 Task: Select Associate With student at Stoa.
Action: Mouse moved to (653, 64)
Screenshot: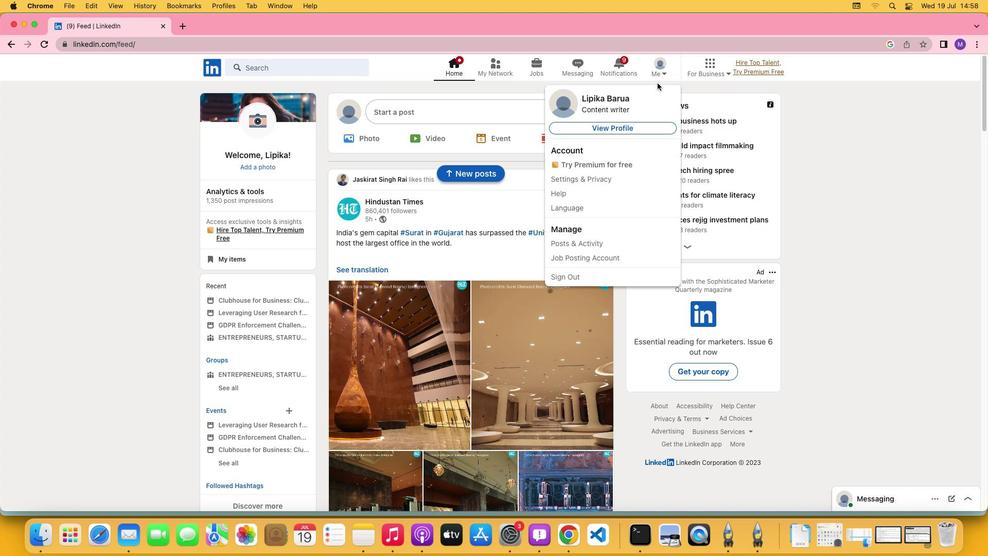 
Action: Mouse pressed left at (653, 64)
Screenshot: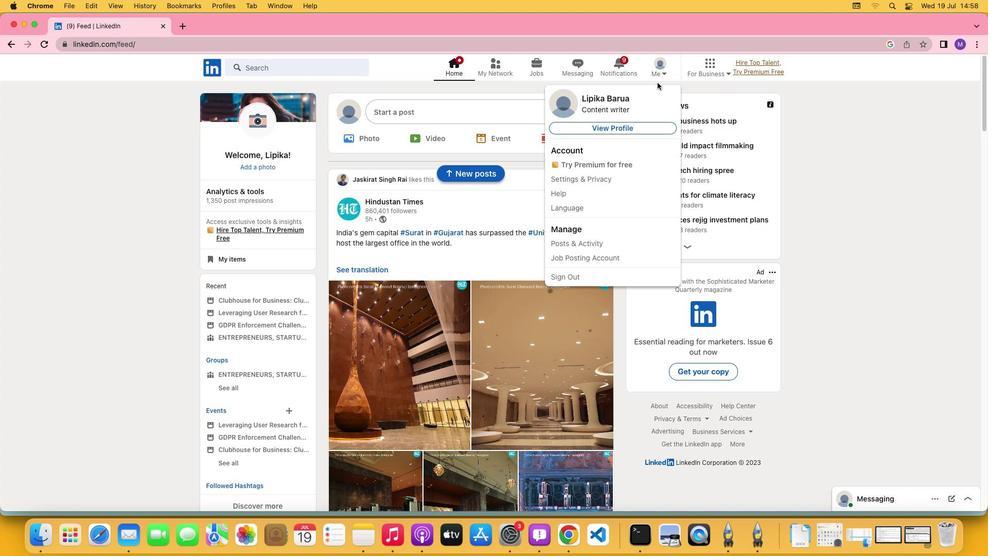 
Action: Mouse moved to (644, 126)
Screenshot: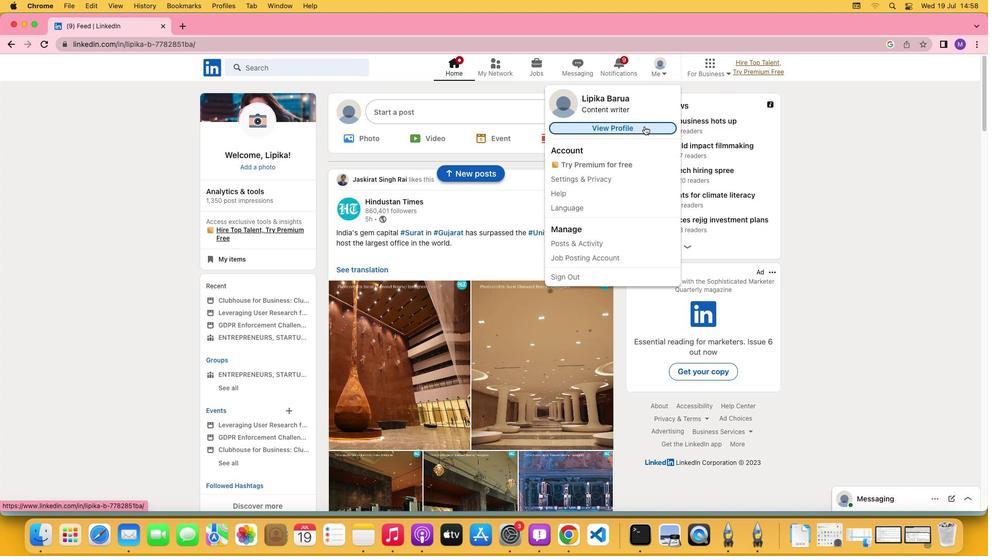 
Action: Mouse pressed left at (644, 126)
Screenshot: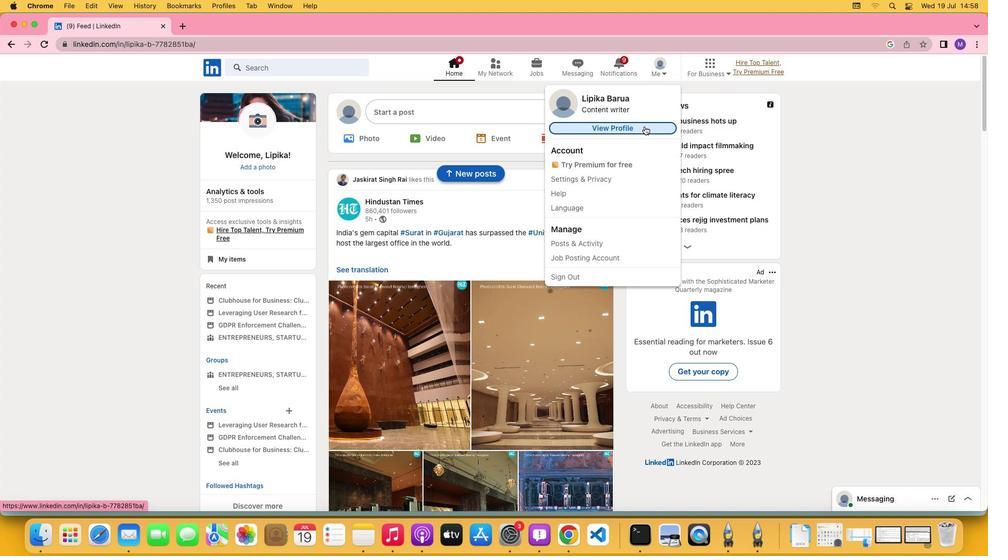 
Action: Mouse moved to (335, 333)
Screenshot: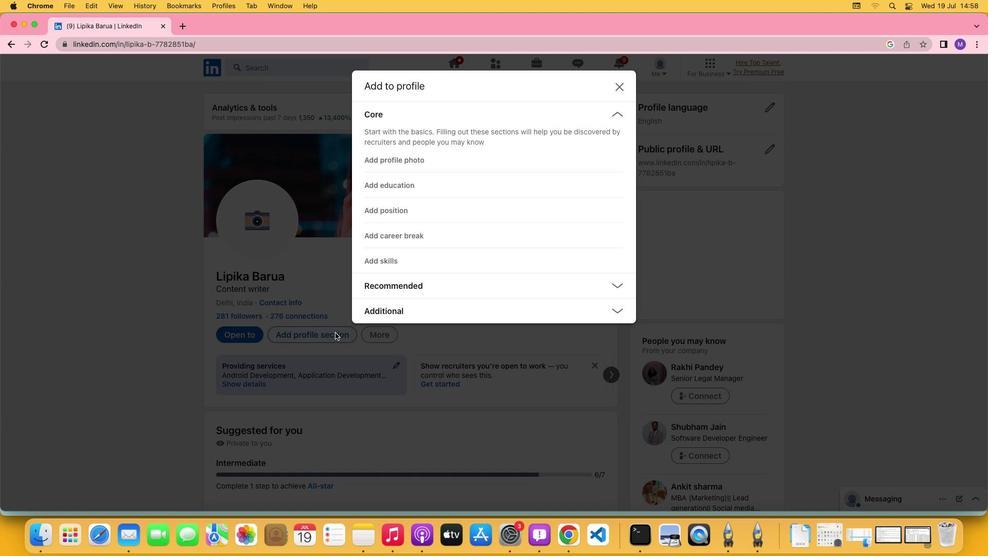 
Action: Mouse pressed left at (335, 333)
Screenshot: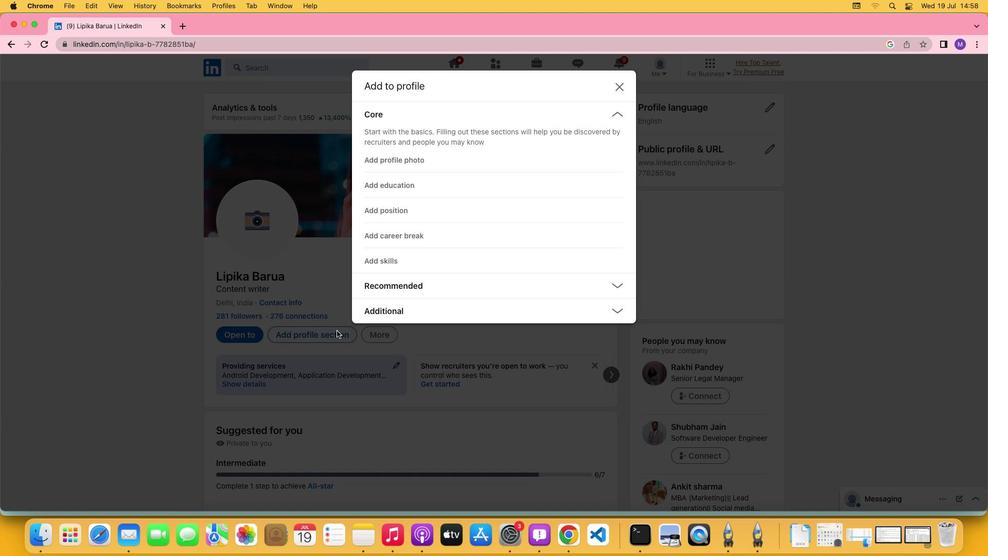 
Action: Mouse moved to (389, 305)
Screenshot: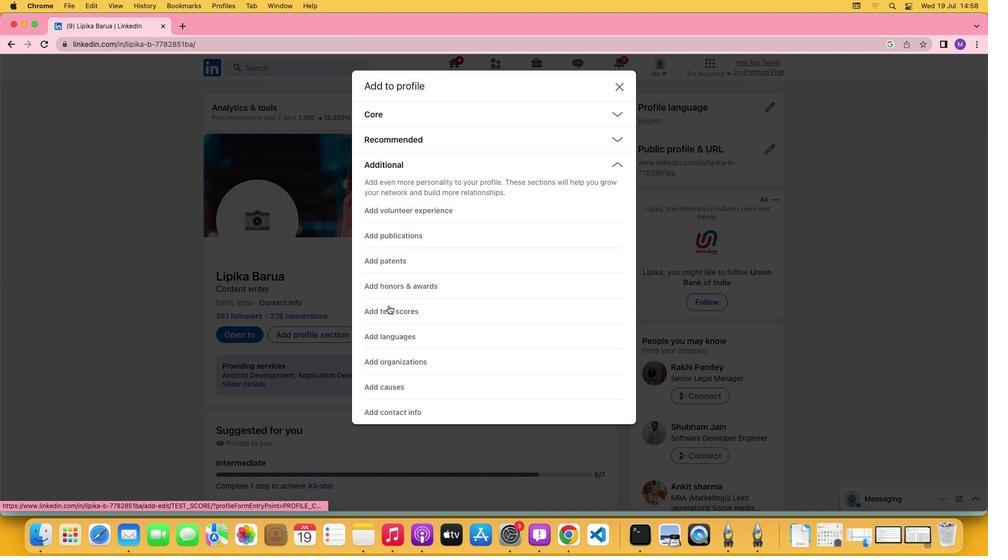 
Action: Mouse pressed left at (389, 305)
Screenshot: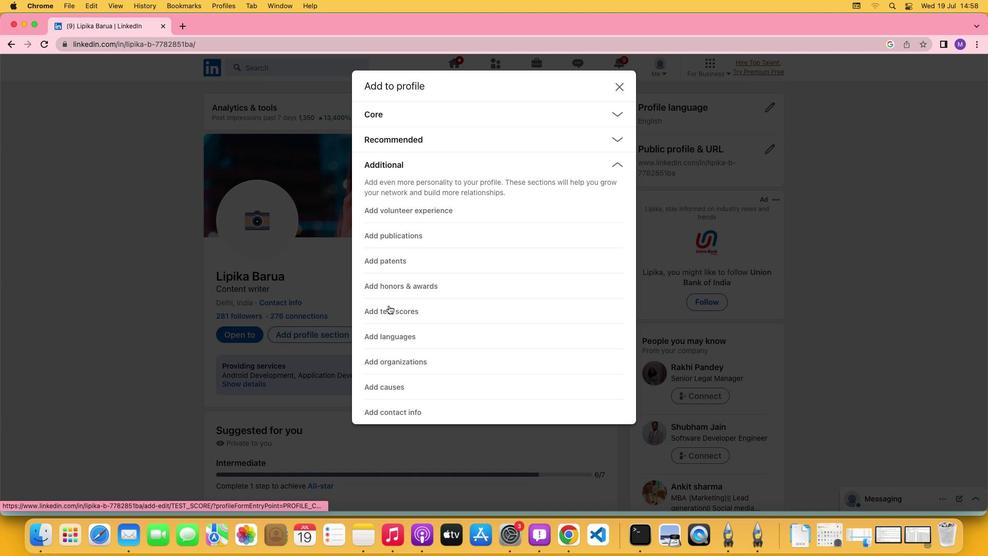 
Action: Mouse moved to (393, 360)
Screenshot: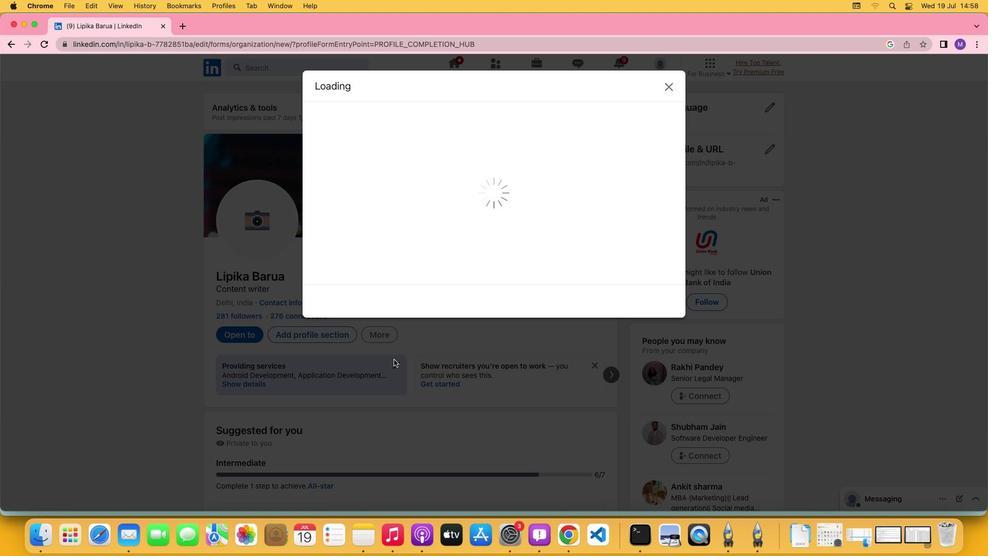 
Action: Mouse pressed left at (393, 360)
Screenshot: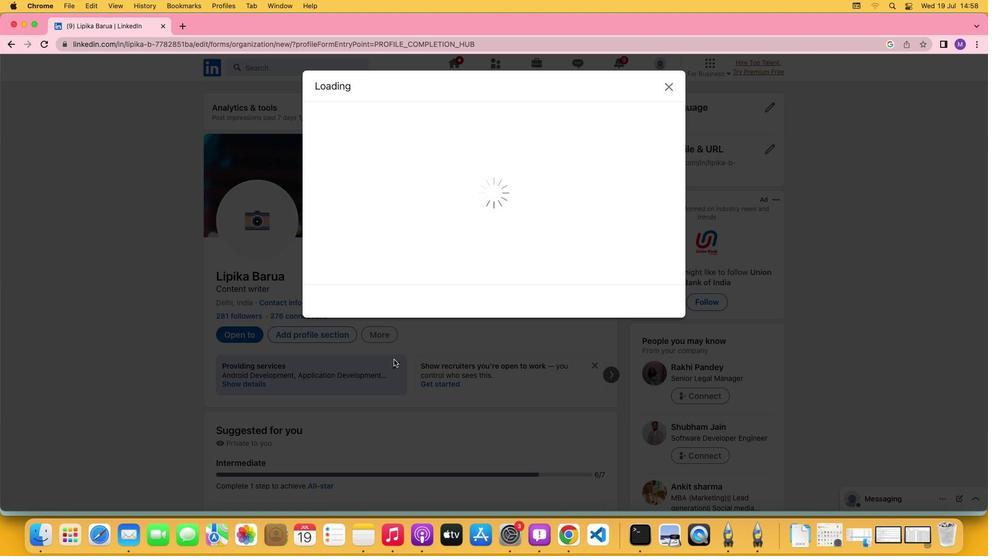 
Action: Mouse moved to (661, 228)
Screenshot: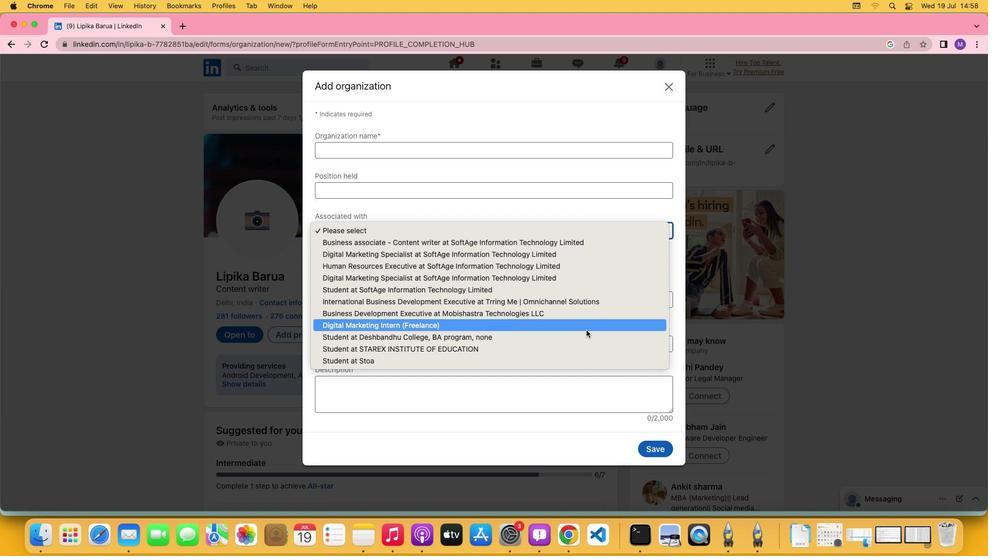 
Action: Mouse pressed left at (661, 228)
Screenshot: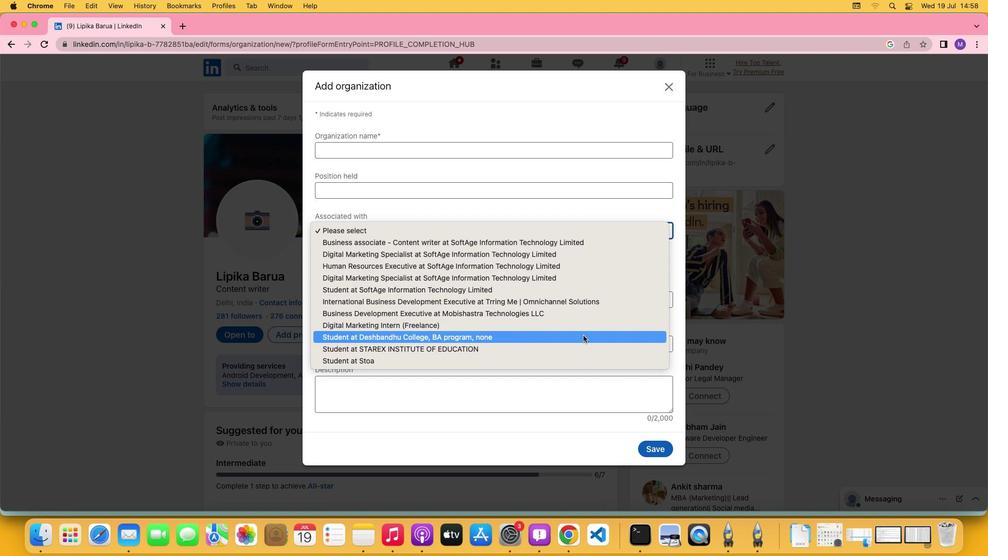 
Action: Mouse moved to (576, 357)
Screenshot: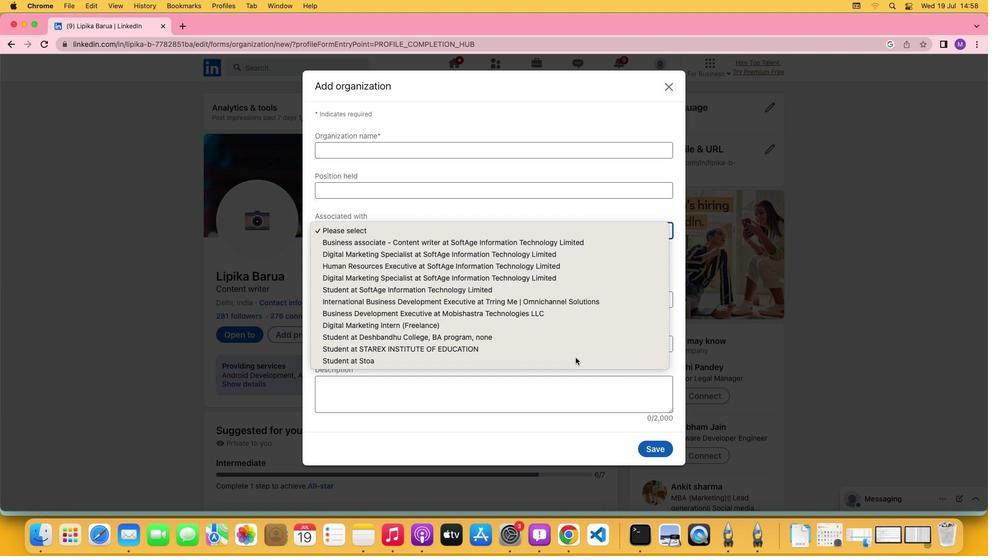 
Action: Mouse pressed left at (576, 357)
Screenshot: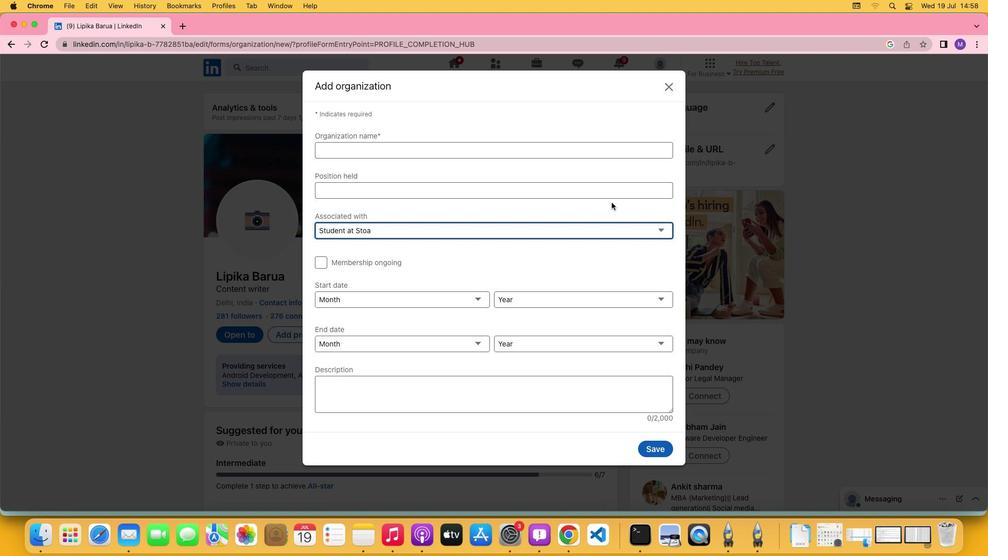 
Action: Mouse moved to (611, 206)
Screenshot: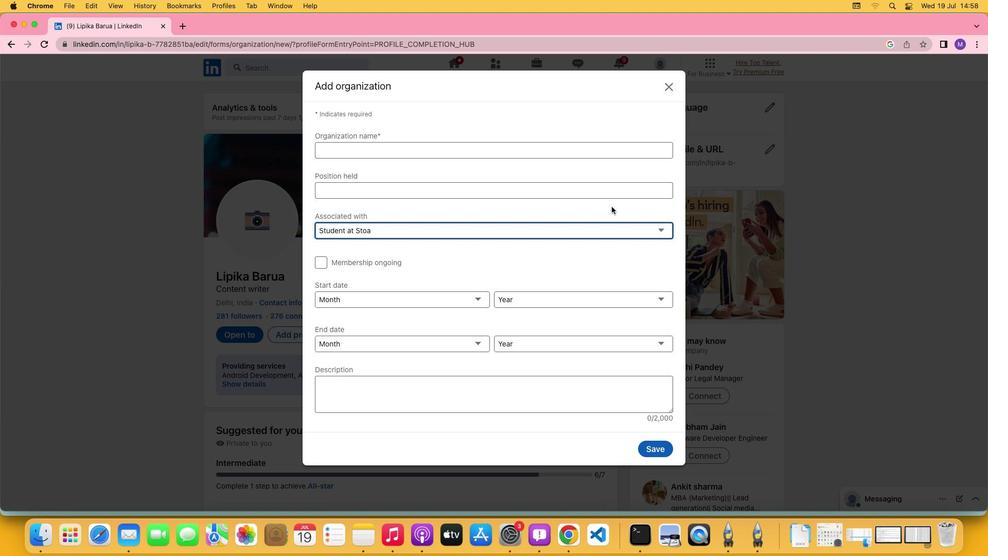 
